 Task: Crop the video from left by 2px.
Action: Mouse moved to (105, 15)
Screenshot: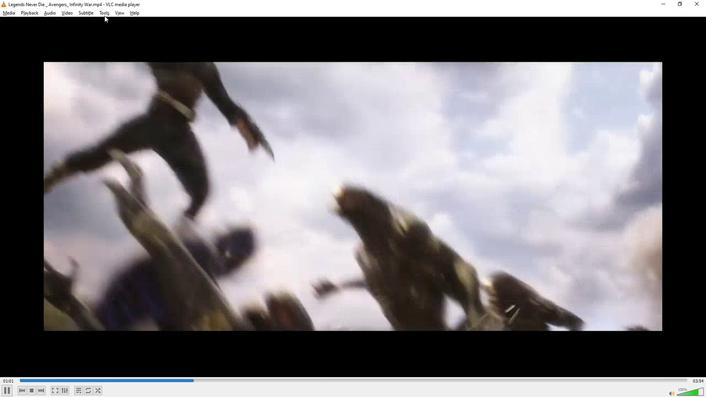 
Action: Mouse pressed left at (105, 15)
Screenshot: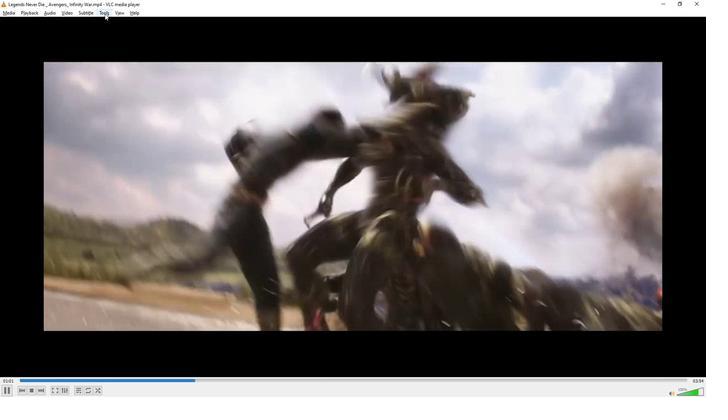 
Action: Mouse moved to (109, 23)
Screenshot: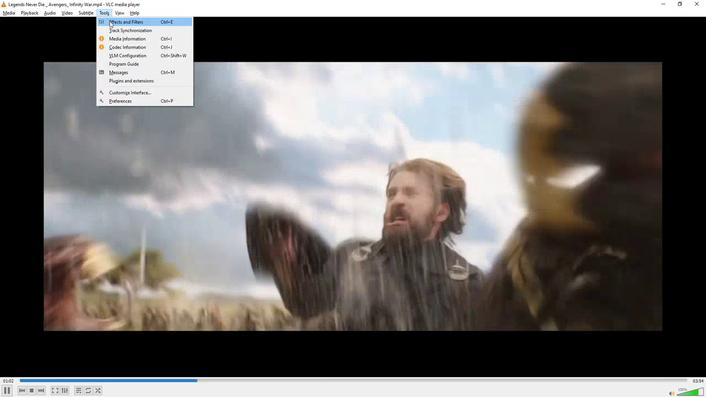 
Action: Mouse pressed left at (109, 23)
Screenshot: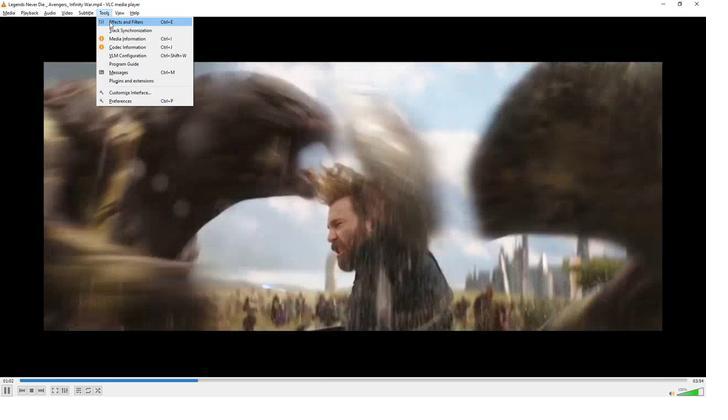 
Action: Mouse moved to (83, 61)
Screenshot: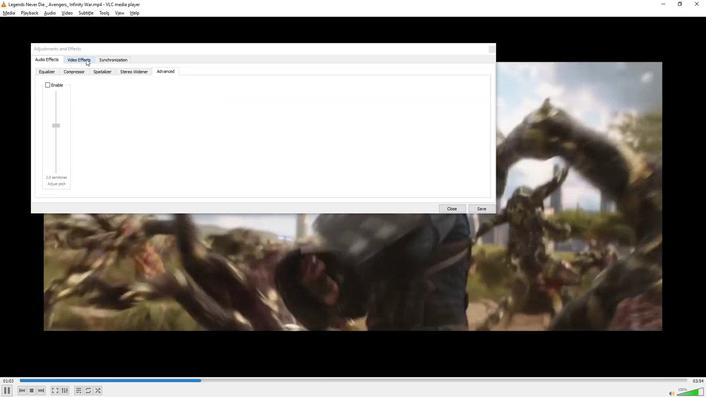 
Action: Mouse pressed left at (83, 61)
Screenshot: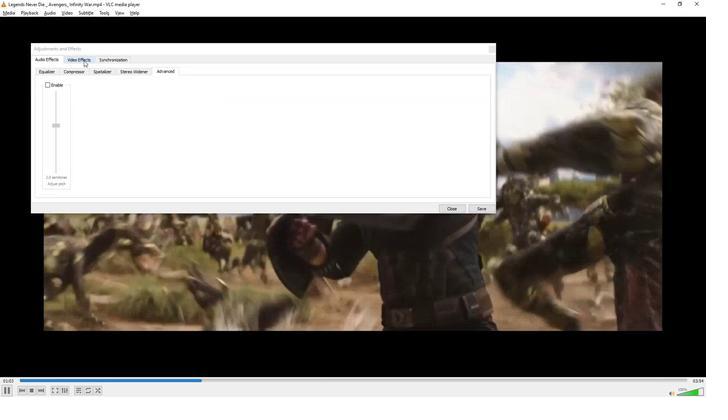 
Action: Mouse moved to (186, 124)
Screenshot: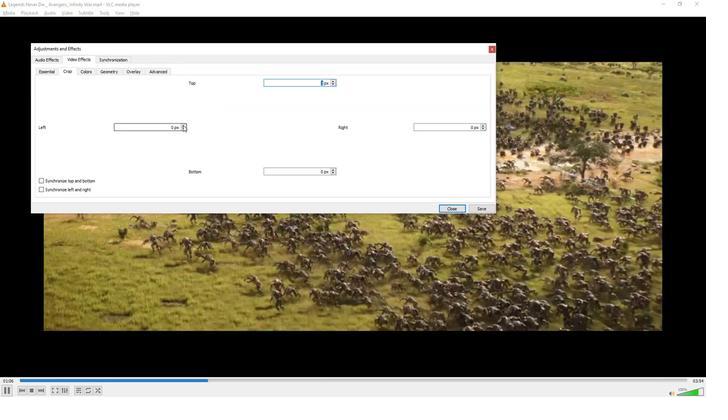 
Action: Mouse pressed left at (186, 124)
Screenshot: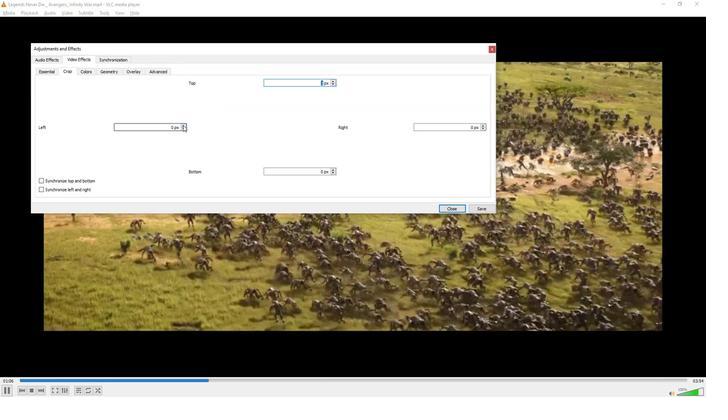
Action: Mouse moved to (186, 123)
Screenshot: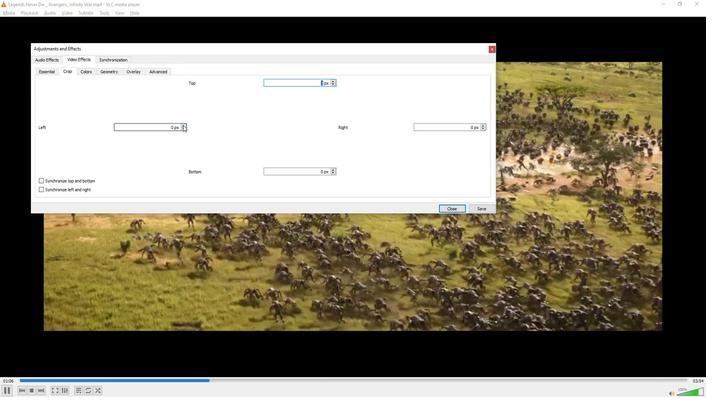 
Action: Mouse pressed left at (186, 123)
Screenshot: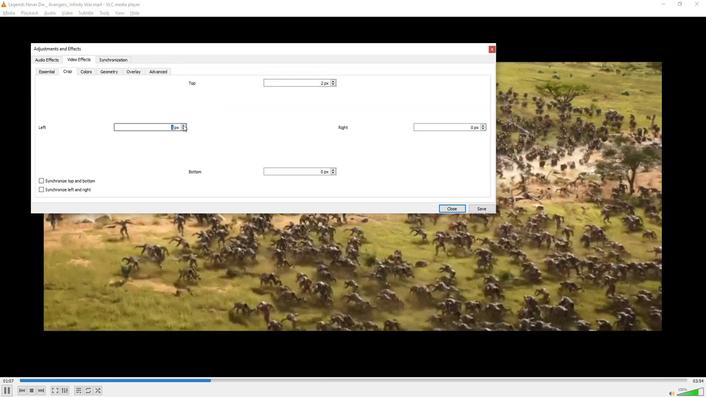 
Action: Mouse moved to (245, 151)
Screenshot: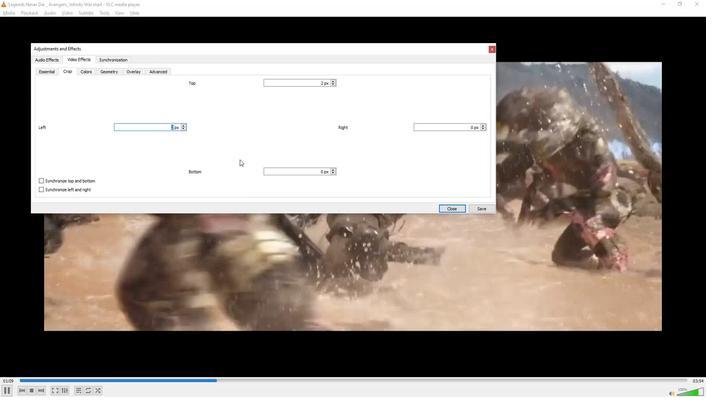 
